 Task: Browse the file "peak3" for the album art filename.
Action: Mouse moved to (100, 12)
Screenshot: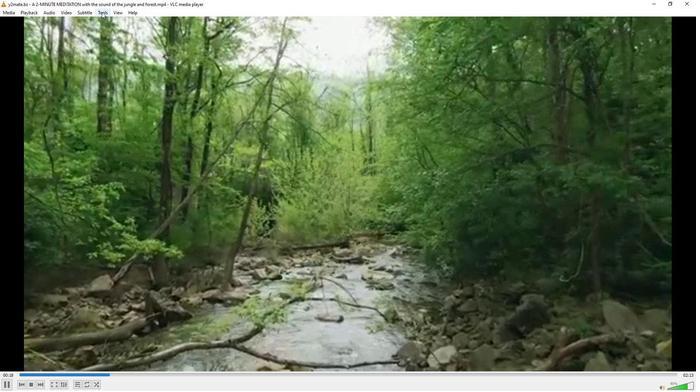 
Action: Mouse pressed left at (100, 12)
Screenshot: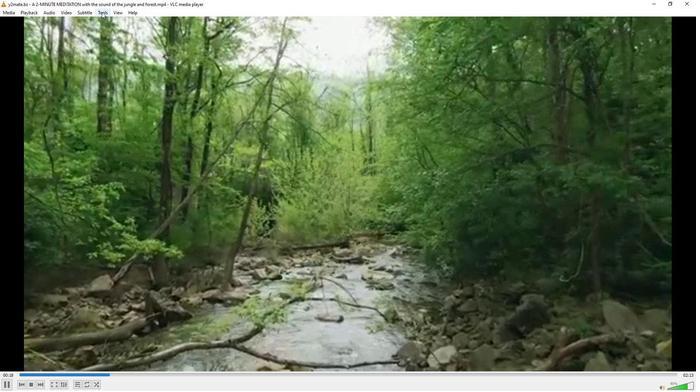 
Action: Mouse moved to (116, 99)
Screenshot: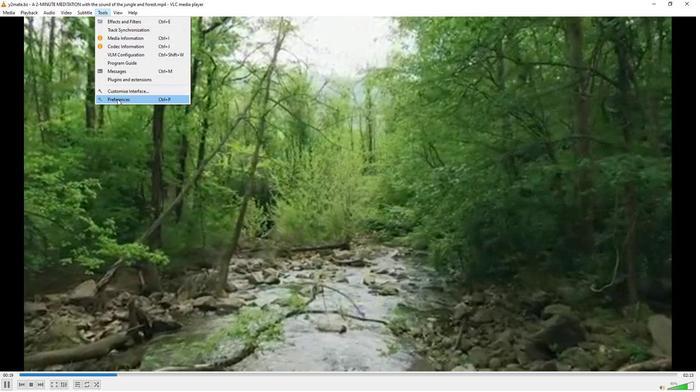
Action: Mouse pressed left at (116, 99)
Screenshot: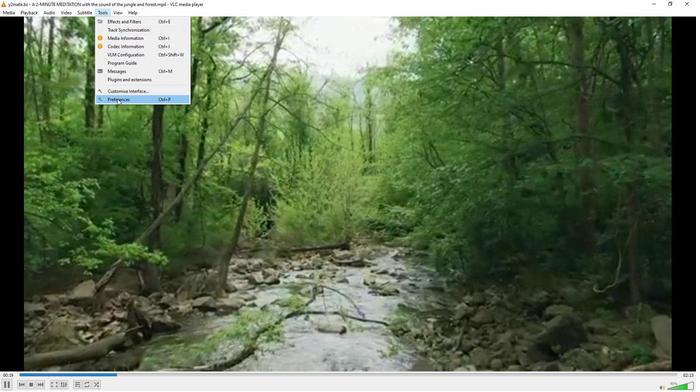 
Action: Mouse moved to (229, 319)
Screenshot: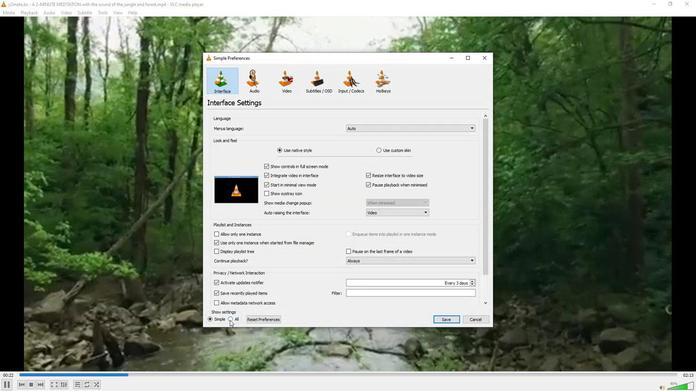 
Action: Mouse pressed left at (229, 319)
Screenshot: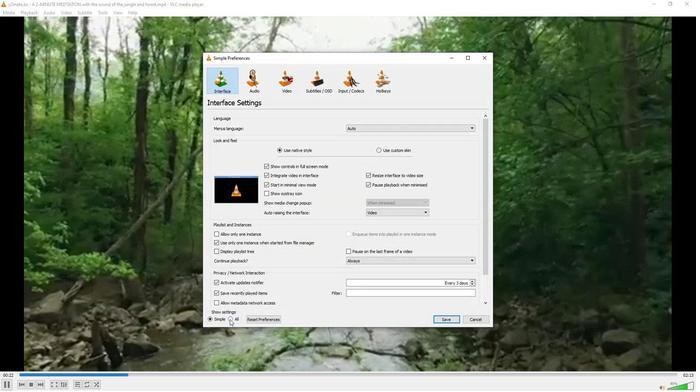 
Action: Mouse moved to (241, 290)
Screenshot: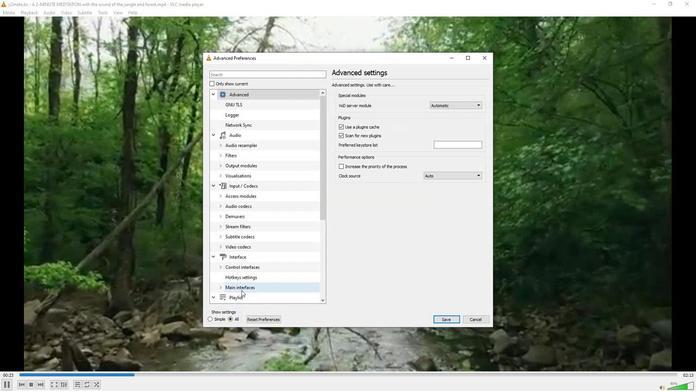 
Action: Mouse scrolled (241, 289) with delta (0, 0)
Screenshot: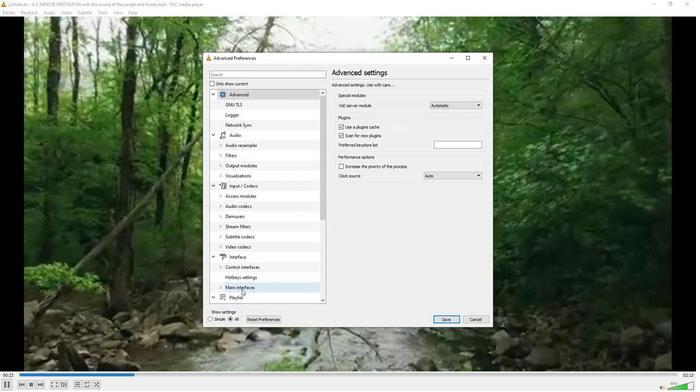 
Action: Mouse moved to (235, 277)
Screenshot: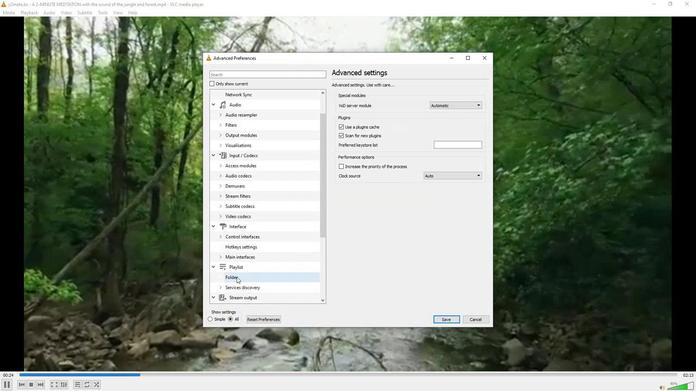 
Action: Mouse pressed left at (235, 277)
Screenshot: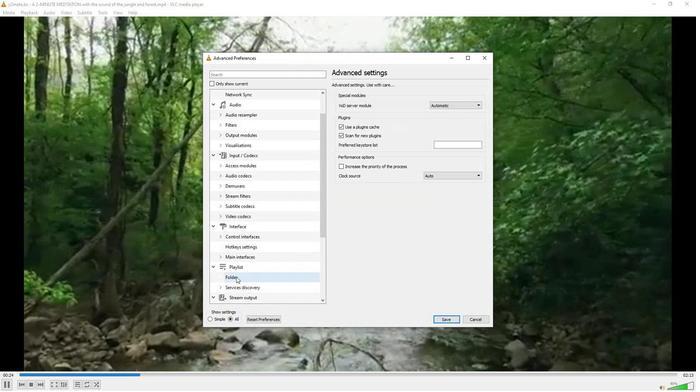 
Action: Mouse moved to (463, 97)
Screenshot: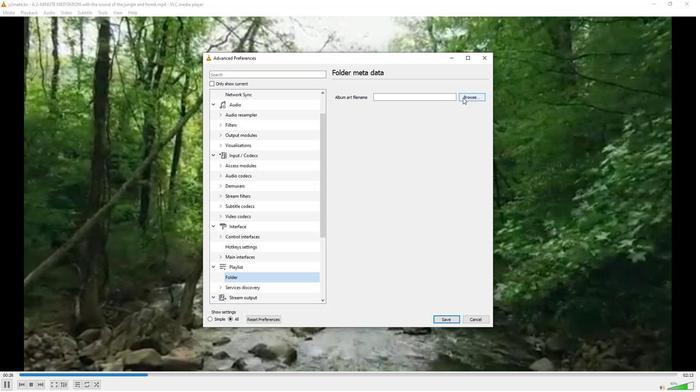 
Action: Mouse pressed left at (463, 97)
Screenshot: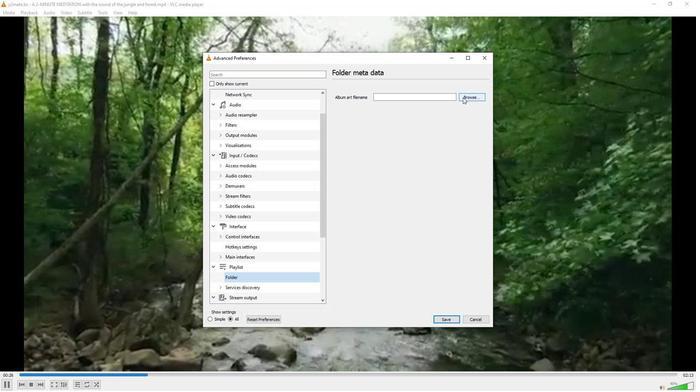 
Action: Mouse moved to (233, 106)
Screenshot: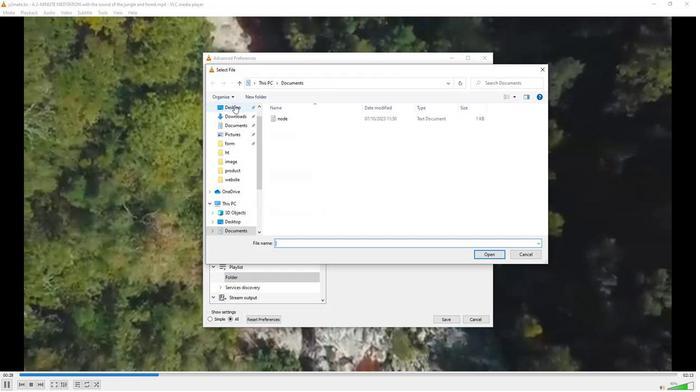 
Action: Mouse pressed left at (233, 106)
Screenshot: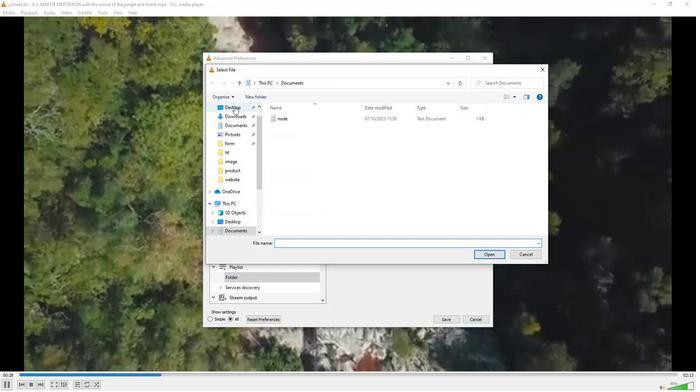 
Action: Mouse moved to (287, 163)
Screenshot: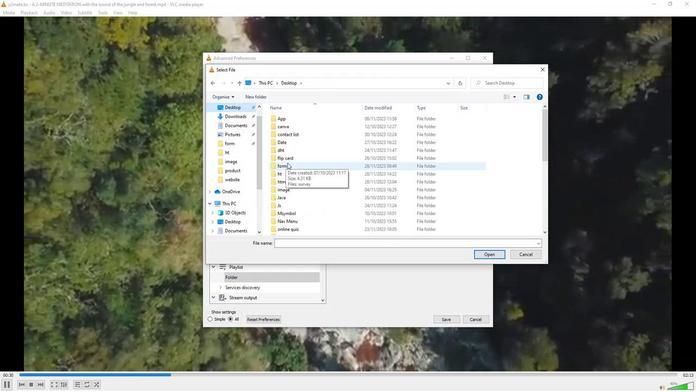 
Action: Mouse scrolled (287, 163) with delta (0, 0)
Screenshot: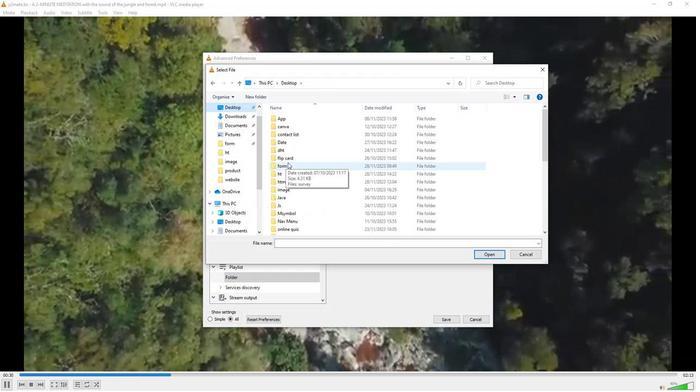 
Action: Mouse scrolled (287, 163) with delta (0, 0)
Screenshot: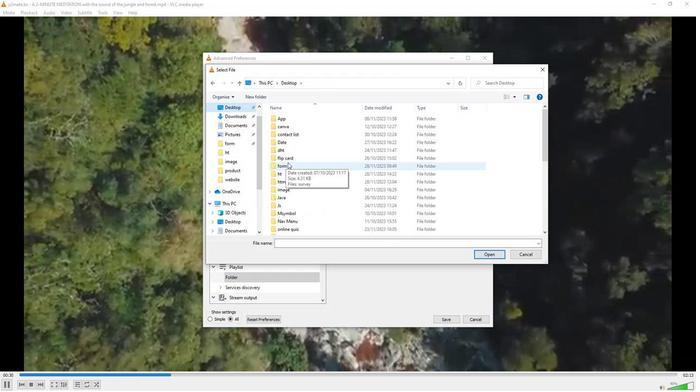 
Action: Mouse moved to (287, 162)
Screenshot: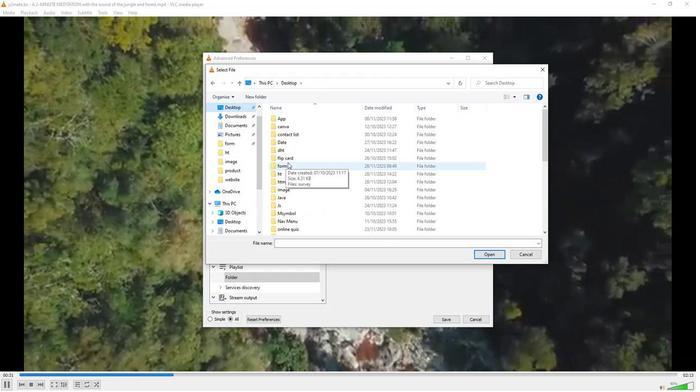 
Action: Mouse scrolled (287, 162) with delta (0, 0)
Screenshot: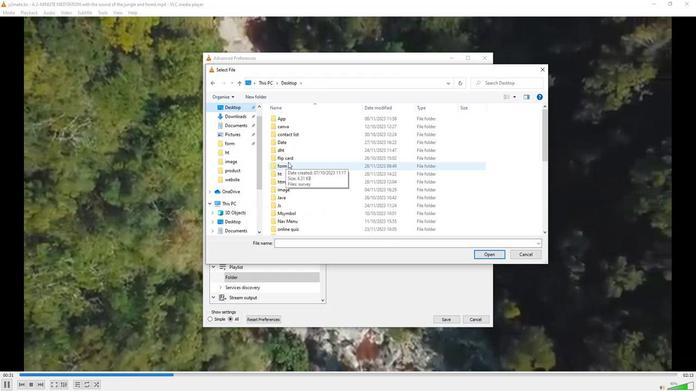 
Action: Mouse scrolled (287, 162) with delta (0, 0)
Screenshot: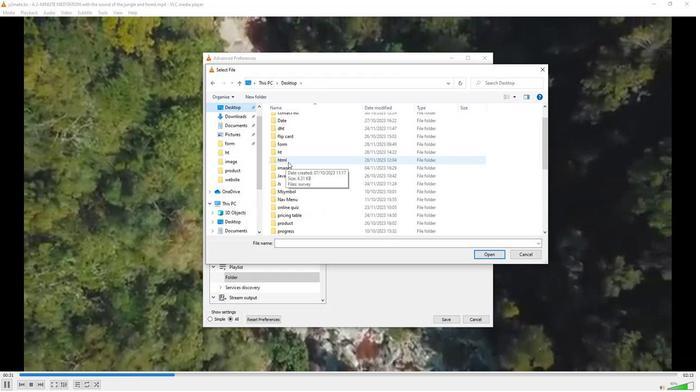 
Action: Mouse moved to (287, 162)
Screenshot: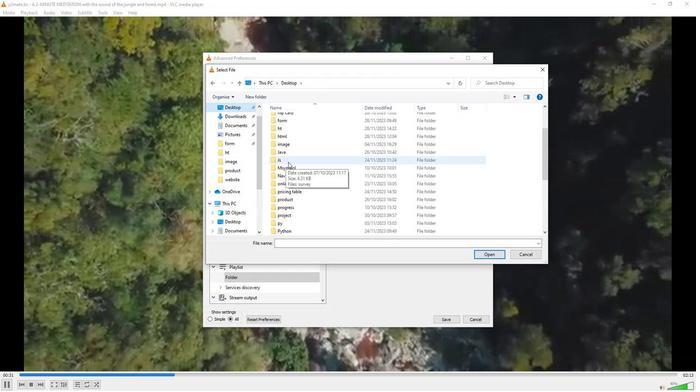 
Action: Mouse scrolled (287, 162) with delta (0, 0)
Screenshot: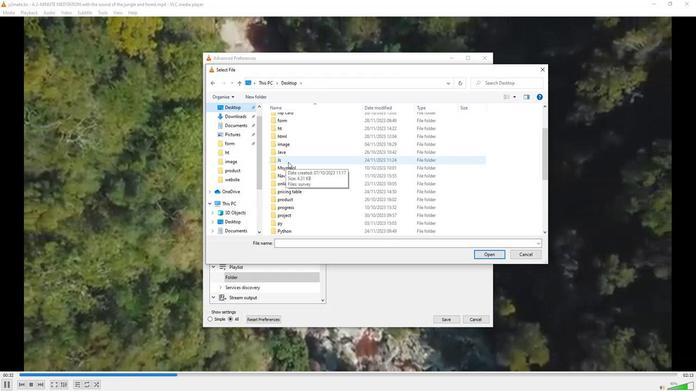 
Action: Mouse moved to (287, 162)
Screenshot: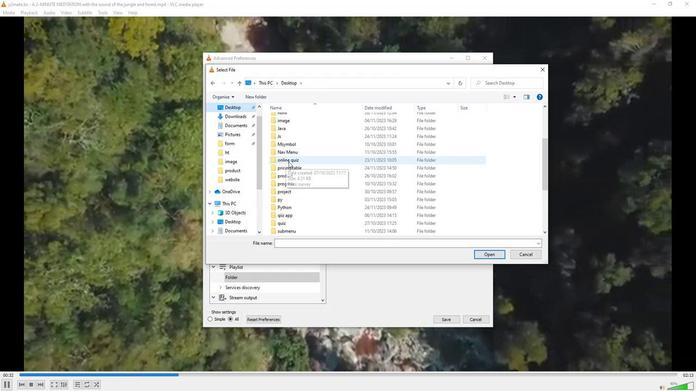 
Action: Mouse scrolled (287, 162) with delta (0, 0)
Screenshot: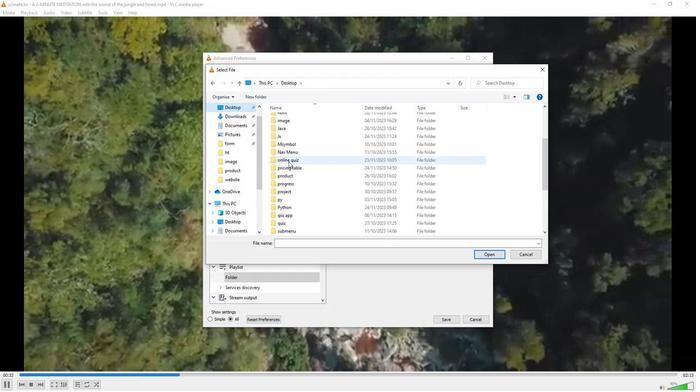 
Action: Mouse moved to (280, 244)
Screenshot: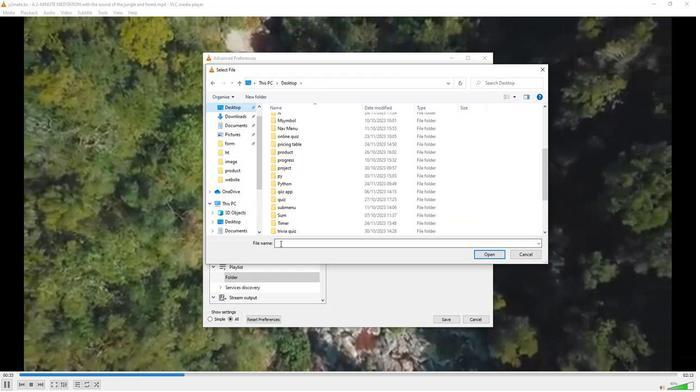 
Action: Mouse pressed left at (280, 244)
Screenshot: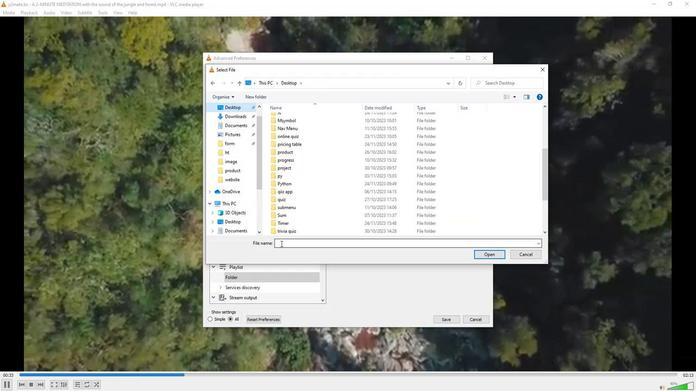 
Action: Key pressed p
Screenshot: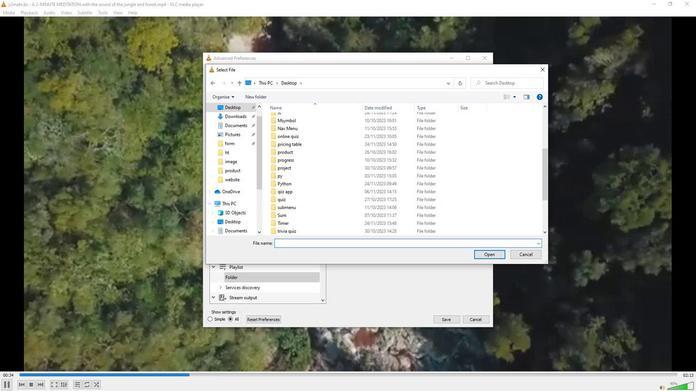 
Action: Mouse moved to (284, 248)
Screenshot: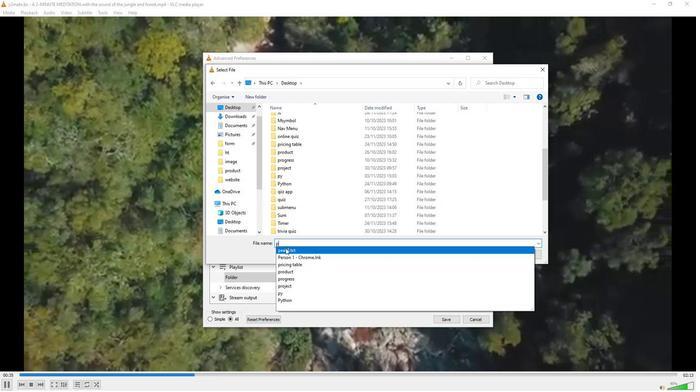 
Action: Mouse pressed left at (284, 248)
Screenshot: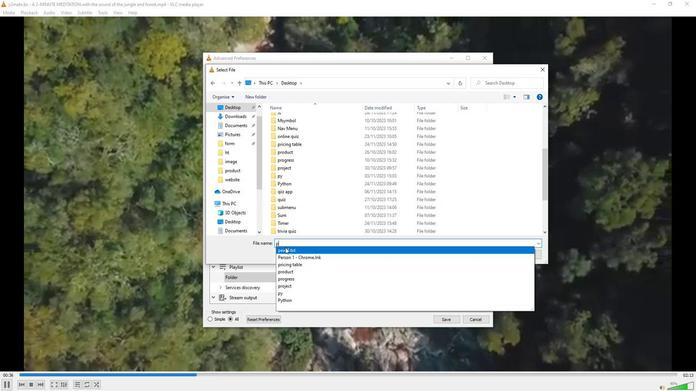 
Action: Mouse moved to (481, 254)
Screenshot: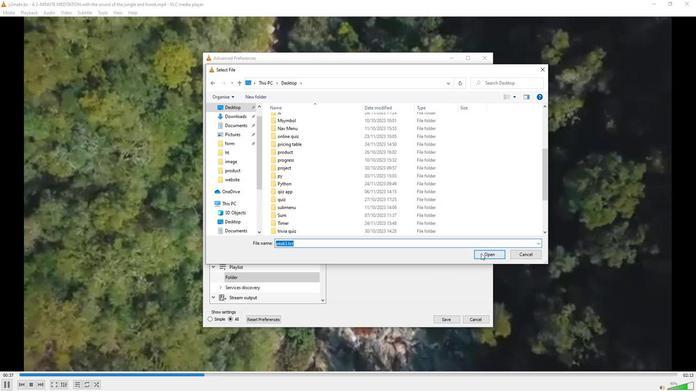 
Action: Mouse pressed left at (481, 254)
Screenshot: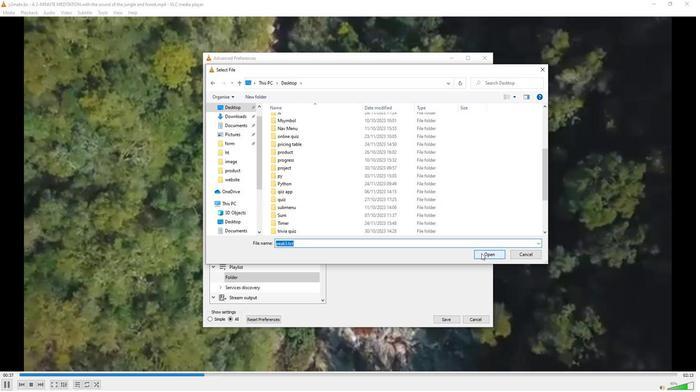 
Action: Mouse moved to (421, 241)
Screenshot: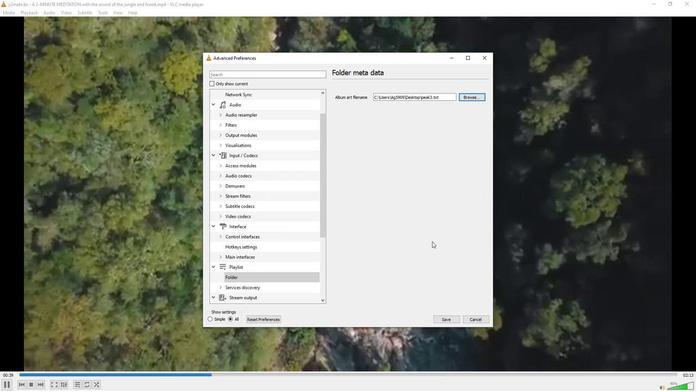 
